 Task: Report abuse to  page of Google
Action: Mouse moved to (417, 444)
Screenshot: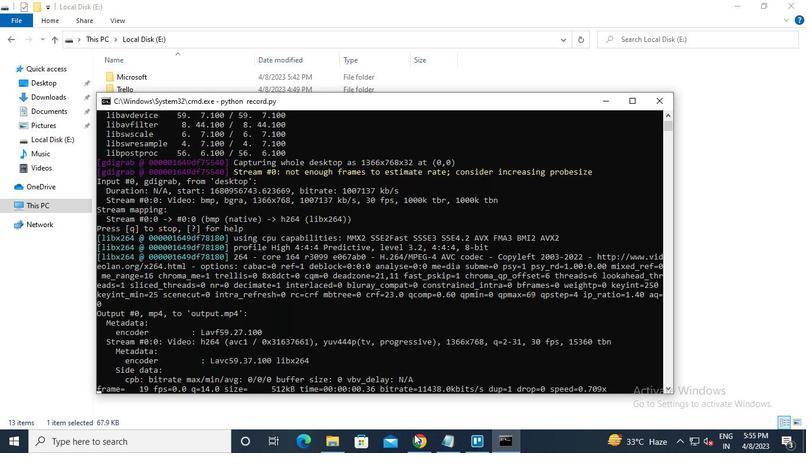
Action: Mouse pressed left at (417, 444)
Screenshot: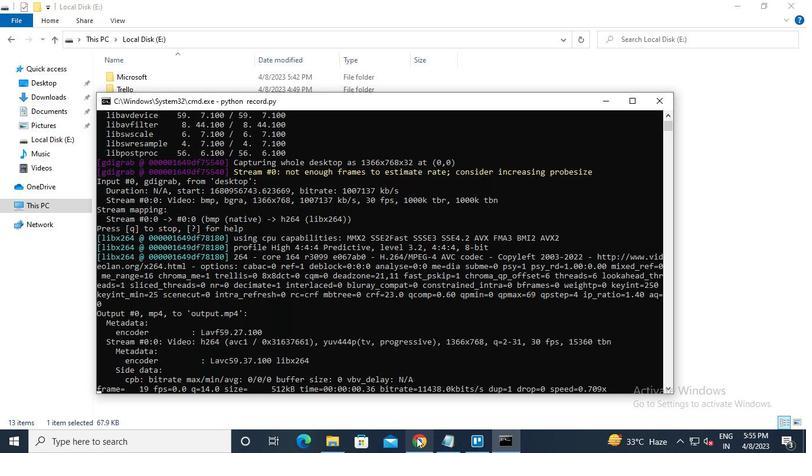 
Action: Mouse moved to (191, 72)
Screenshot: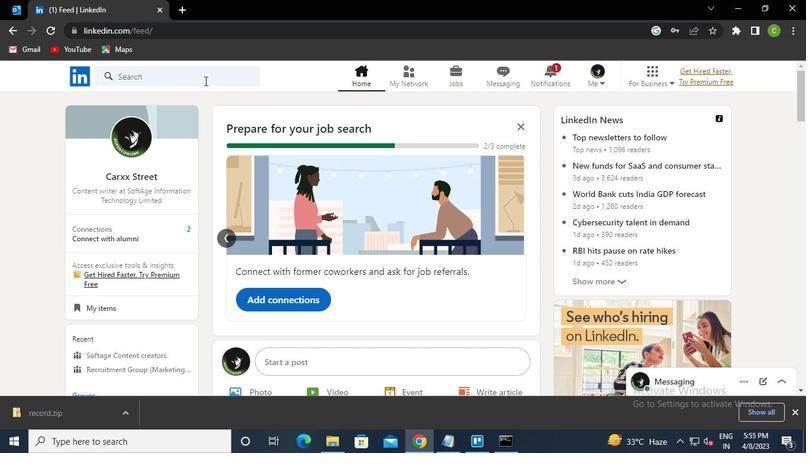 
Action: Mouse pressed left at (191, 72)
Screenshot: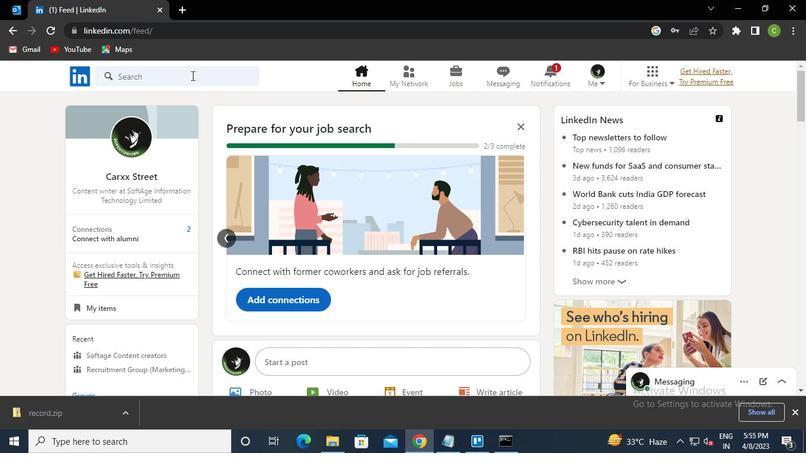 
Action: Keyboard g
Screenshot: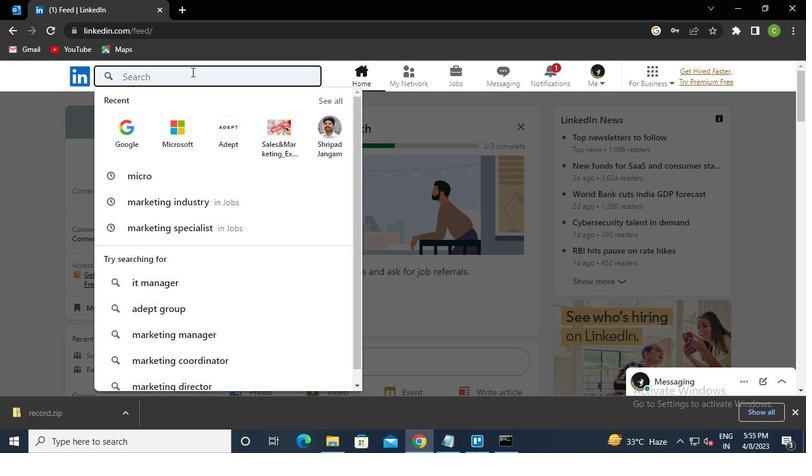 
Action: Keyboard o
Screenshot: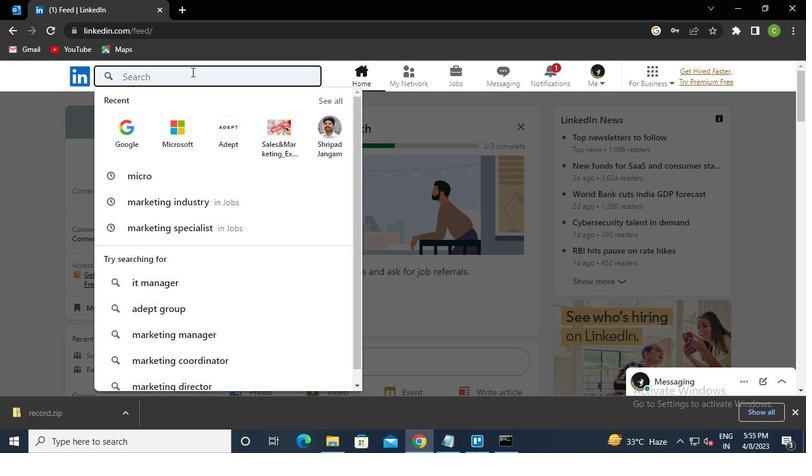 
Action: Keyboard o
Screenshot: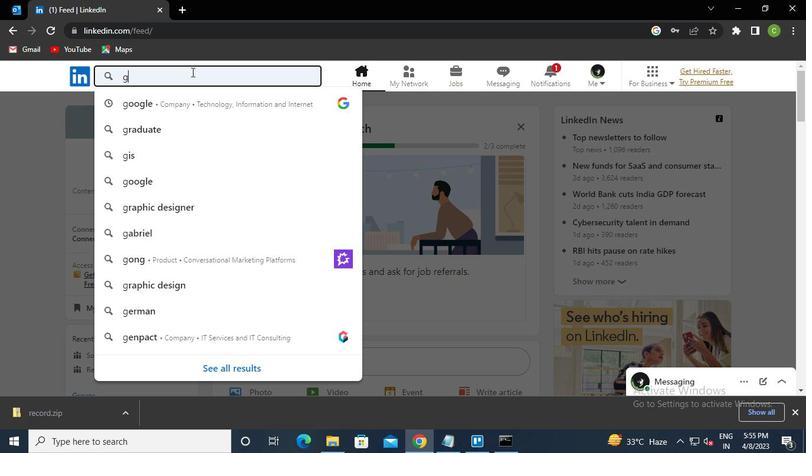 
Action: Keyboard g
Screenshot: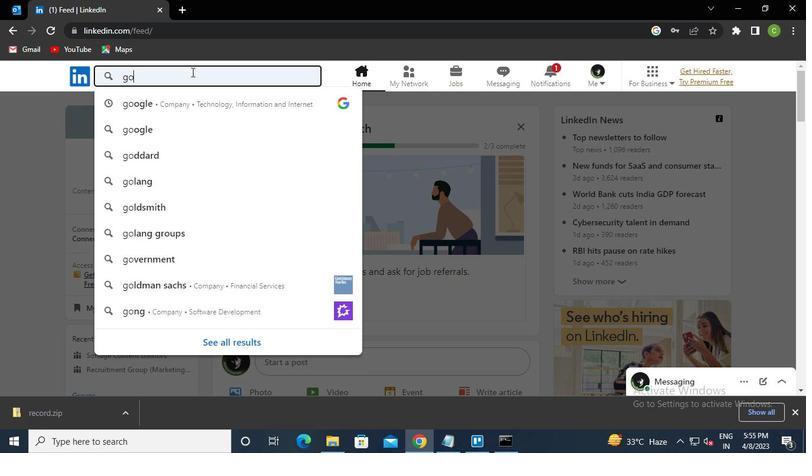 
Action: Keyboard l
Screenshot: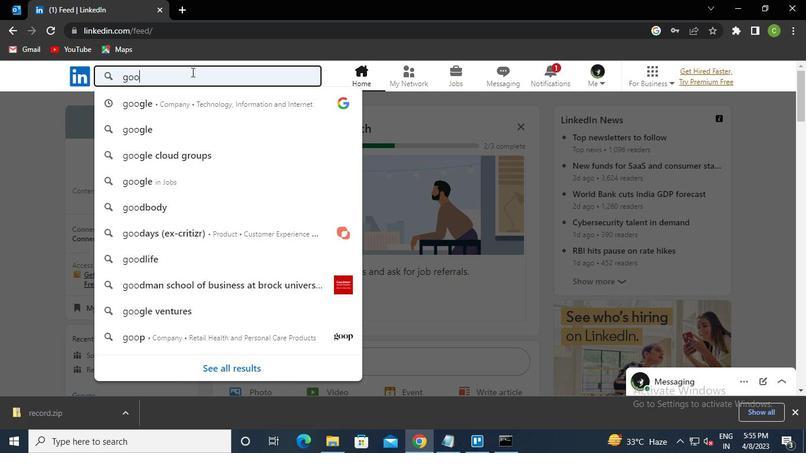 
Action: Keyboard Key.down
Screenshot: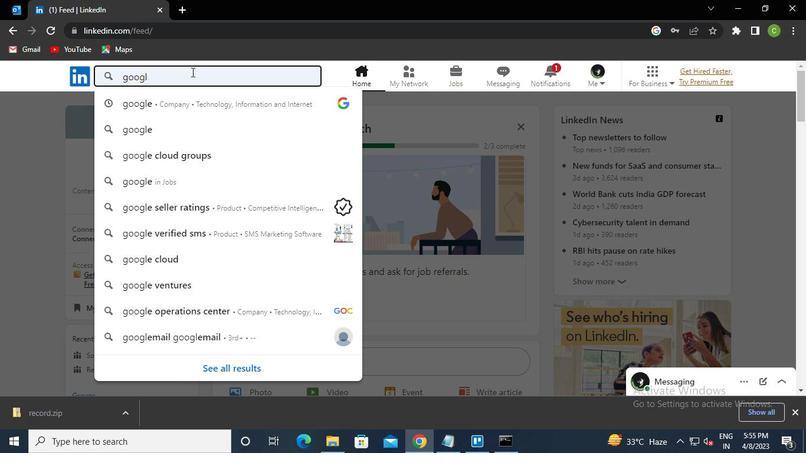 
Action: Keyboard Key.enter
Screenshot: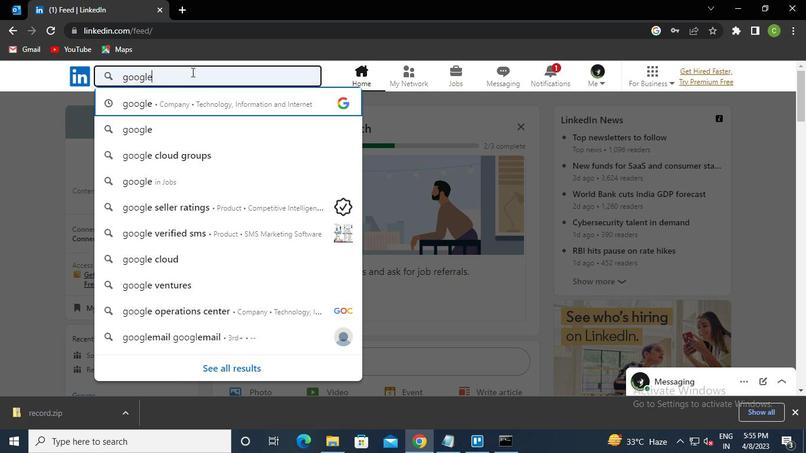 
Action: Mouse moved to (392, 181)
Screenshot: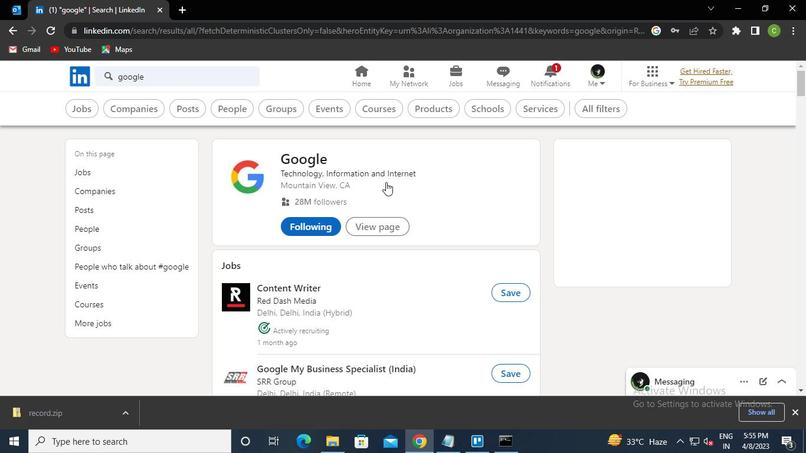 
Action: Mouse pressed left at (392, 181)
Screenshot: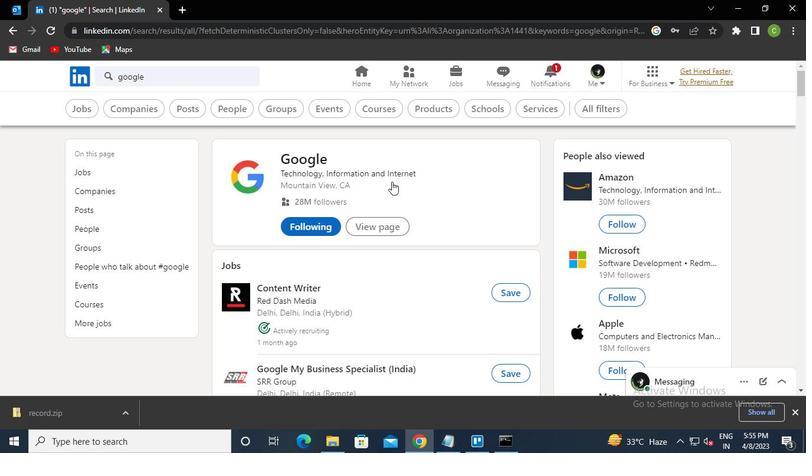 
Action: Mouse moved to (284, 285)
Screenshot: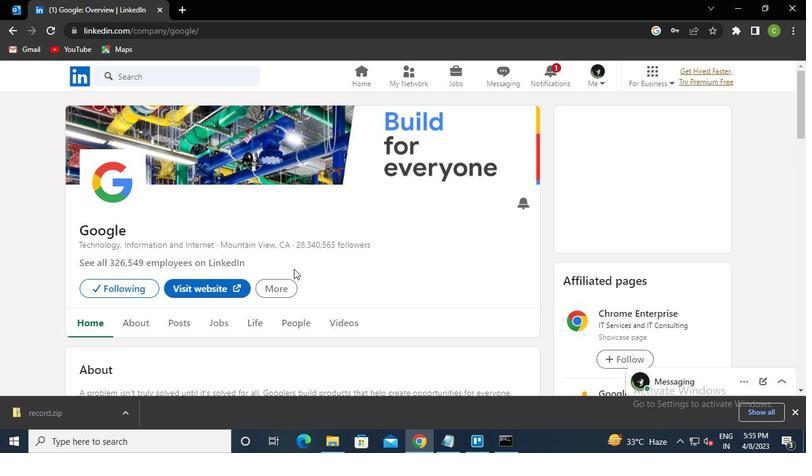 
Action: Mouse pressed left at (284, 285)
Screenshot: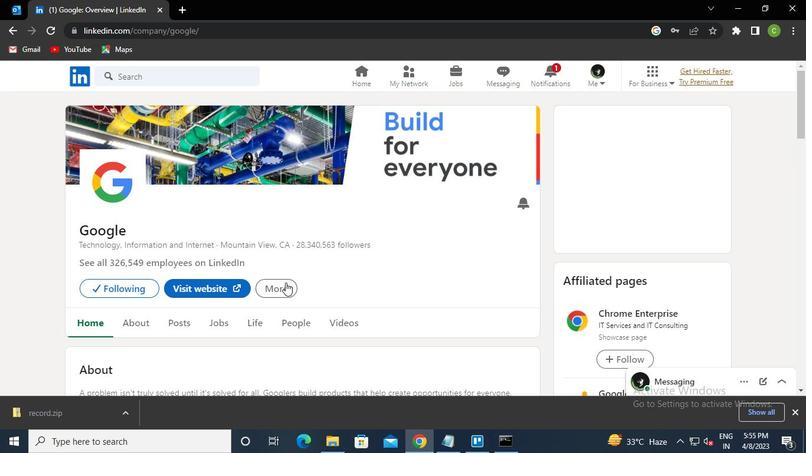 
Action: Mouse moved to (311, 341)
Screenshot: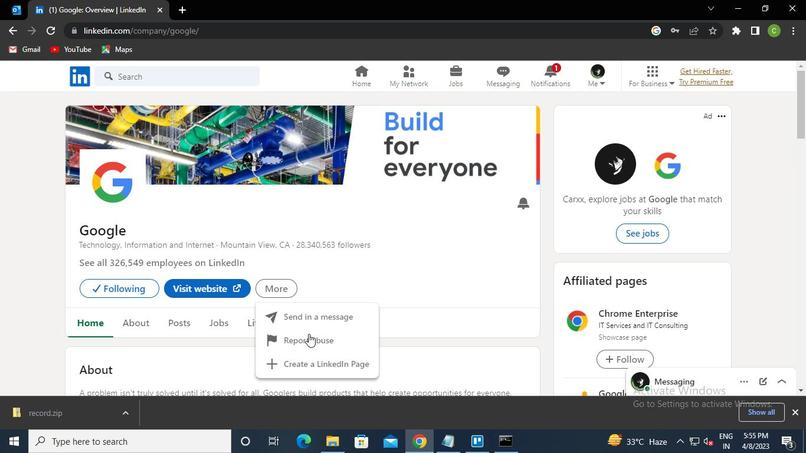 
Action: Mouse pressed left at (311, 341)
Screenshot: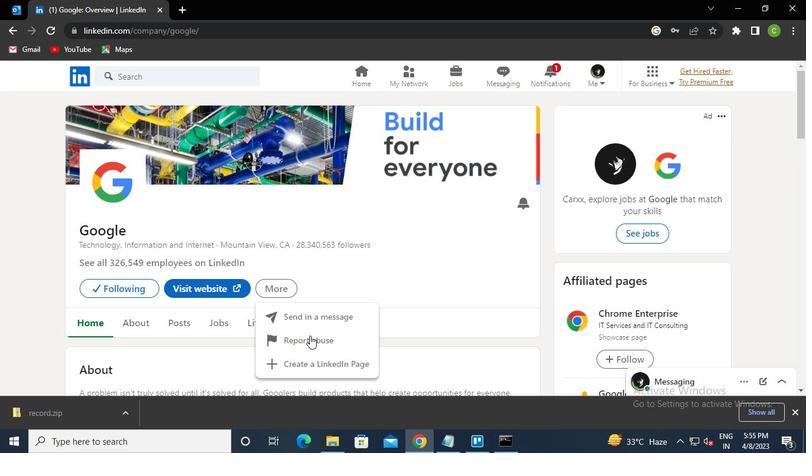 
Action: Mouse moved to (370, 148)
Screenshot: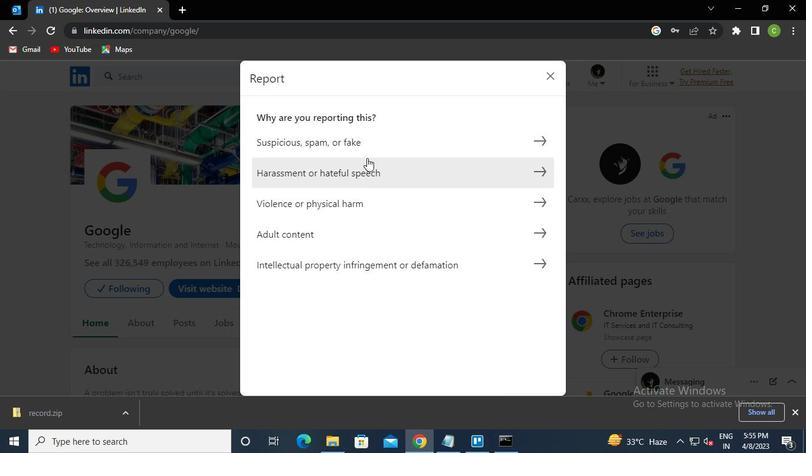 
Action: Mouse pressed left at (370, 148)
Screenshot: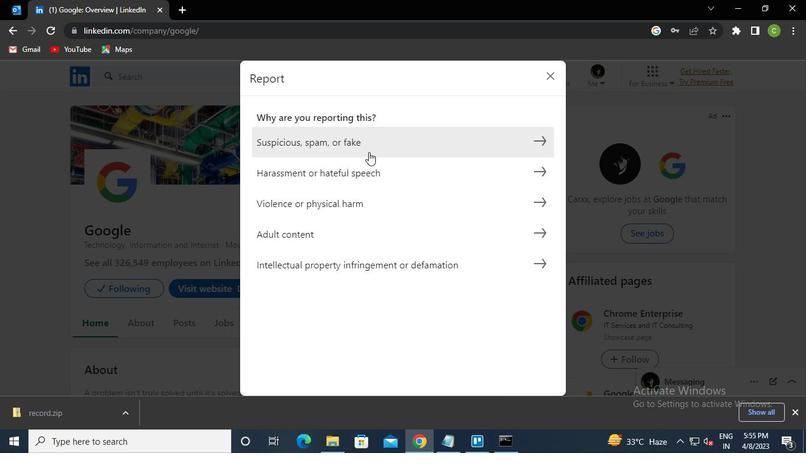 
Action: Mouse moved to (325, 141)
Screenshot: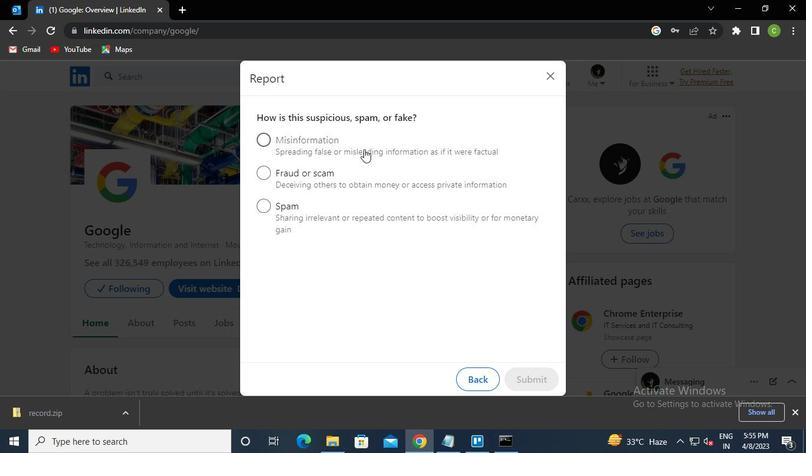 
Action: Mouse pressed left at (325, 141)
Screenshot: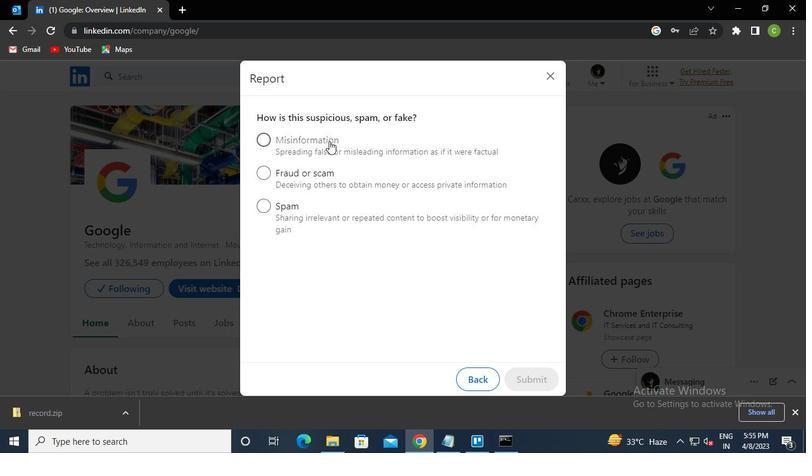 
Action: Mouse moved to (530, 382)
Screenshot: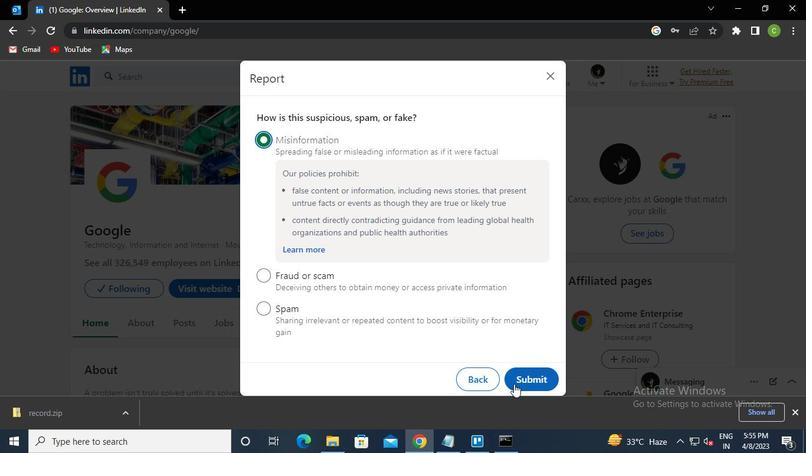 
Action: Mouse pressed left at (530, 382)
Screenshot: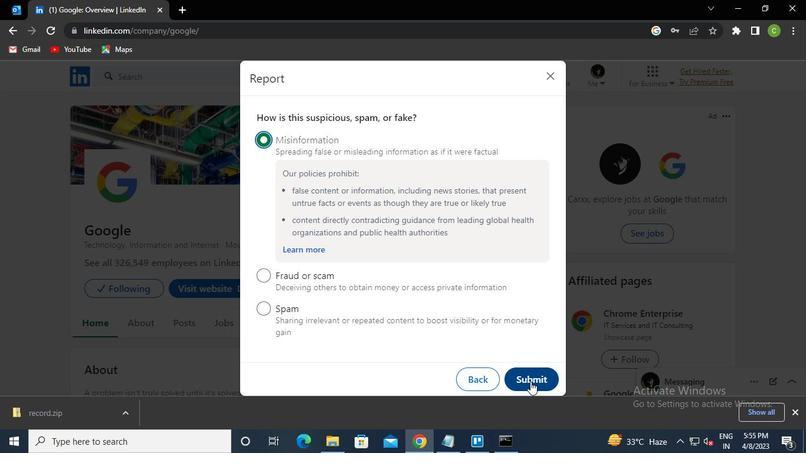
Action: Mouse moved to (267, 175)
Screenshot: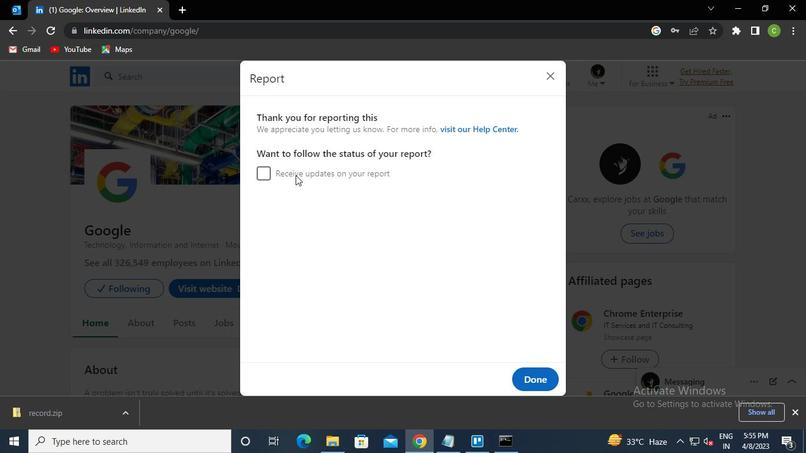 
Action: Mouse pressed left at (267, 175)
Screenshot: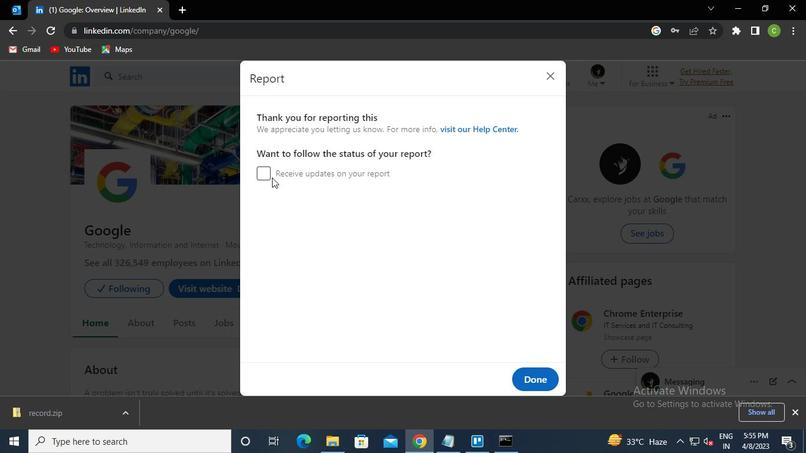 
Action: Mouse moved to (549, 383)
Screenshot: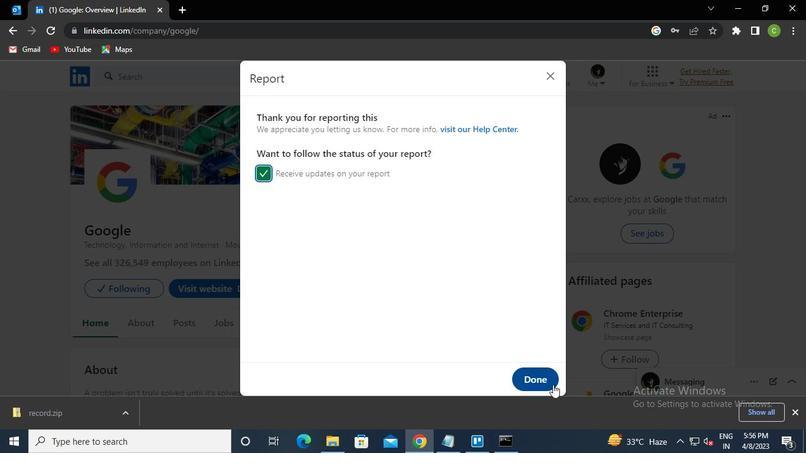 
Action: Mouse pressed left at (549, 383)
Screenshot: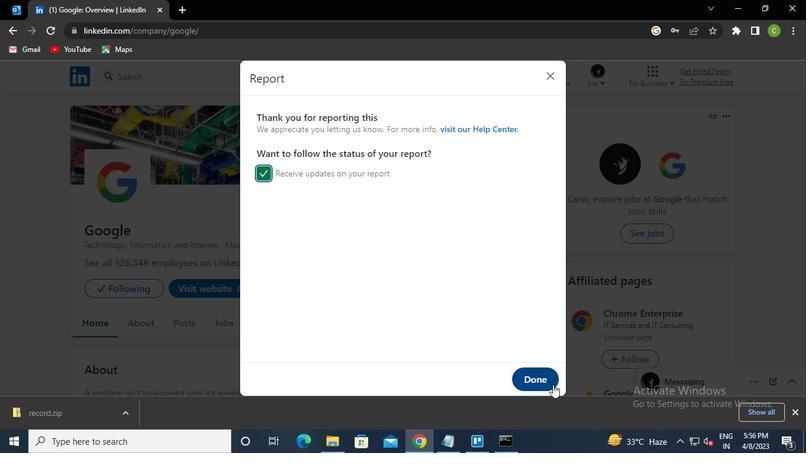 
Action: Mouse moved to (502, 445)
Screenshot: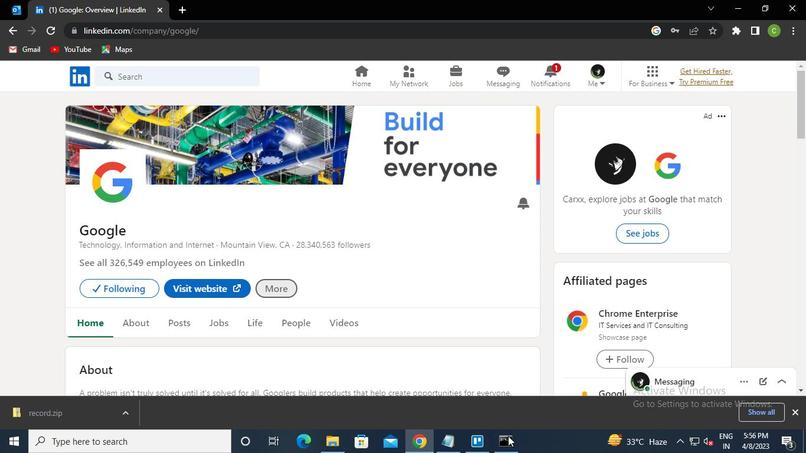 
Action: Mouse pressed left at (502, 445)
Screenshot: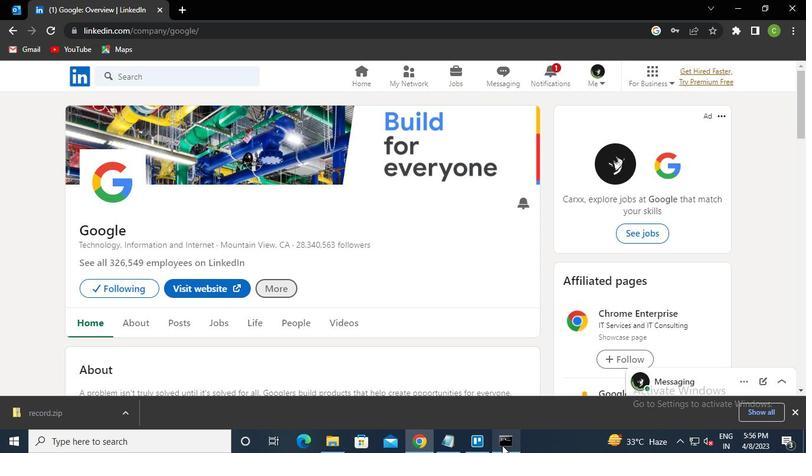 
Action: Mouse moved to (654, 102)
Screenshot: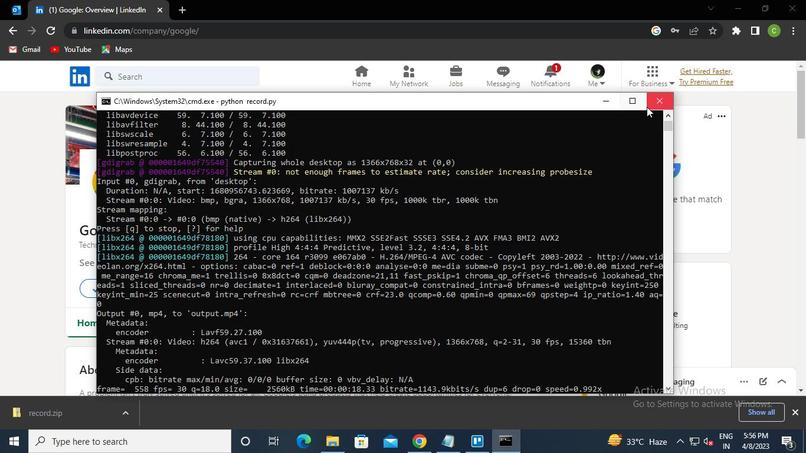 
Action: Mouse pressed left at (654, 102)
Screenshot: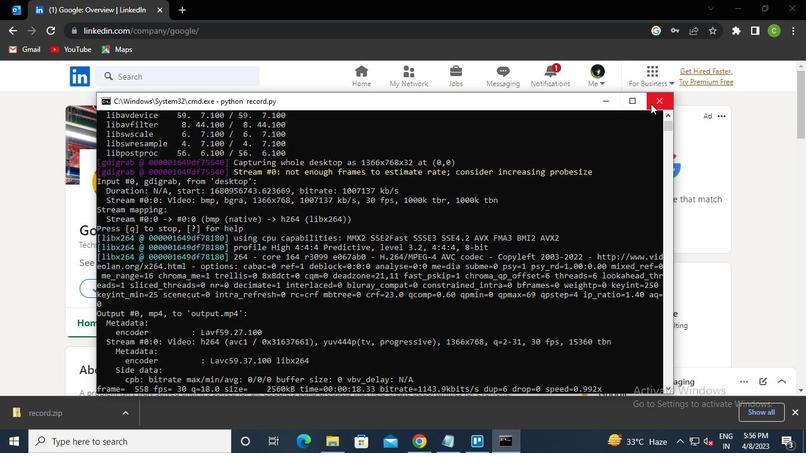 
Action: Mouse moved to (649, 112)
Screenshot: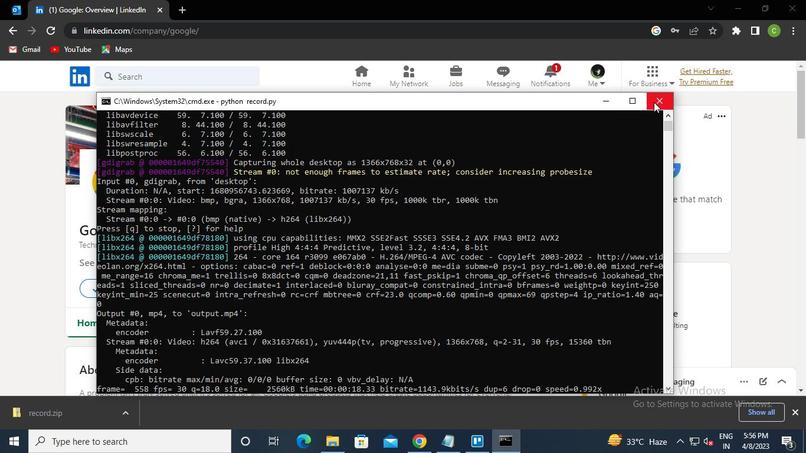 
